 Task: Add Emergen C Raspberry Emergen-C to the cart.
Action: Mouse pressed left at (31, 84)
Screenshot: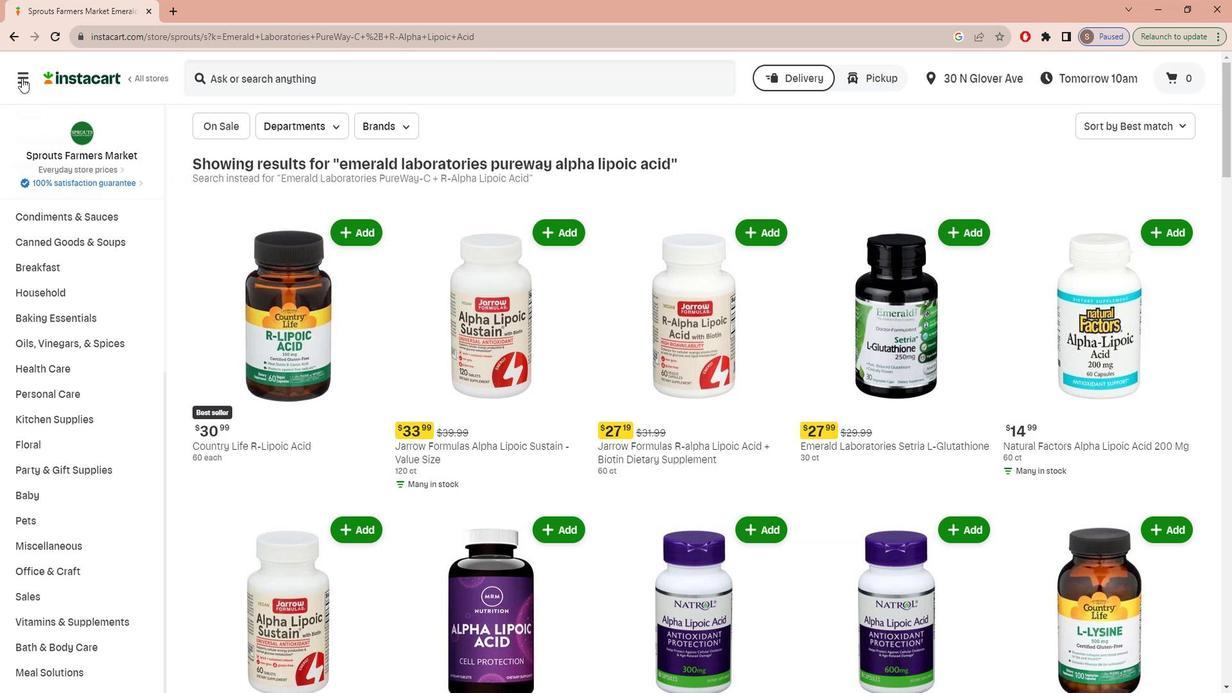 
Action: Mouse moved to (39, 163)
Screenshot: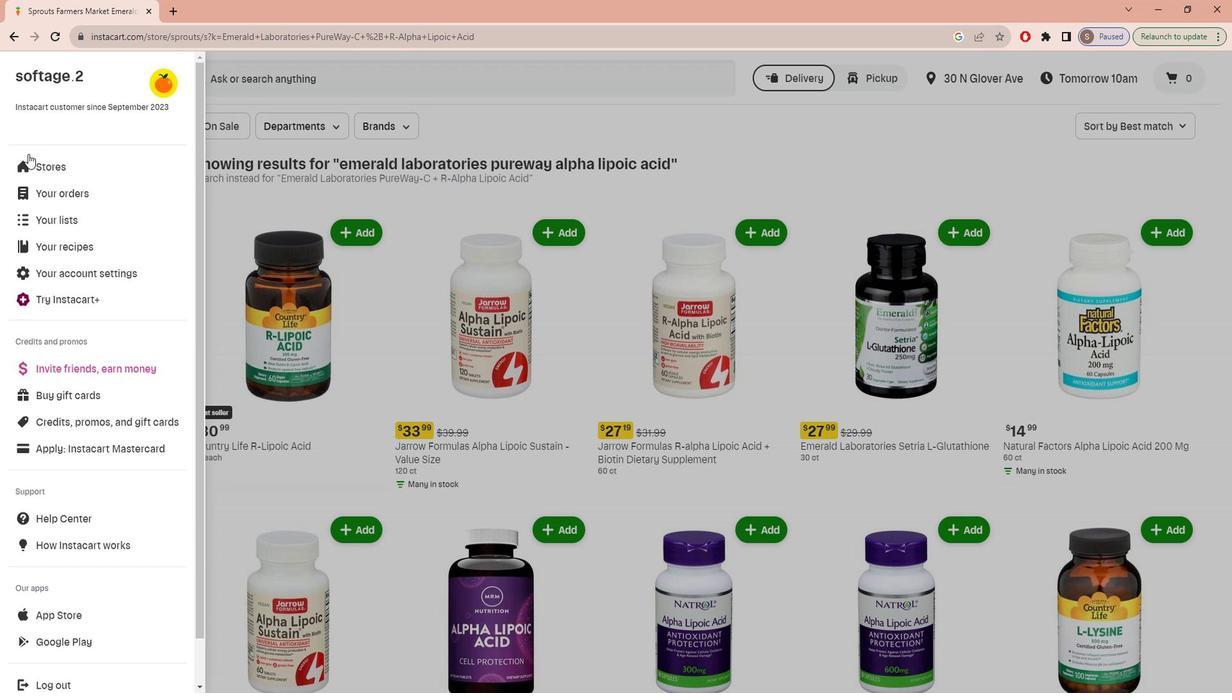 
Action: Mouse pressed left at (39, 163)
Screenshot: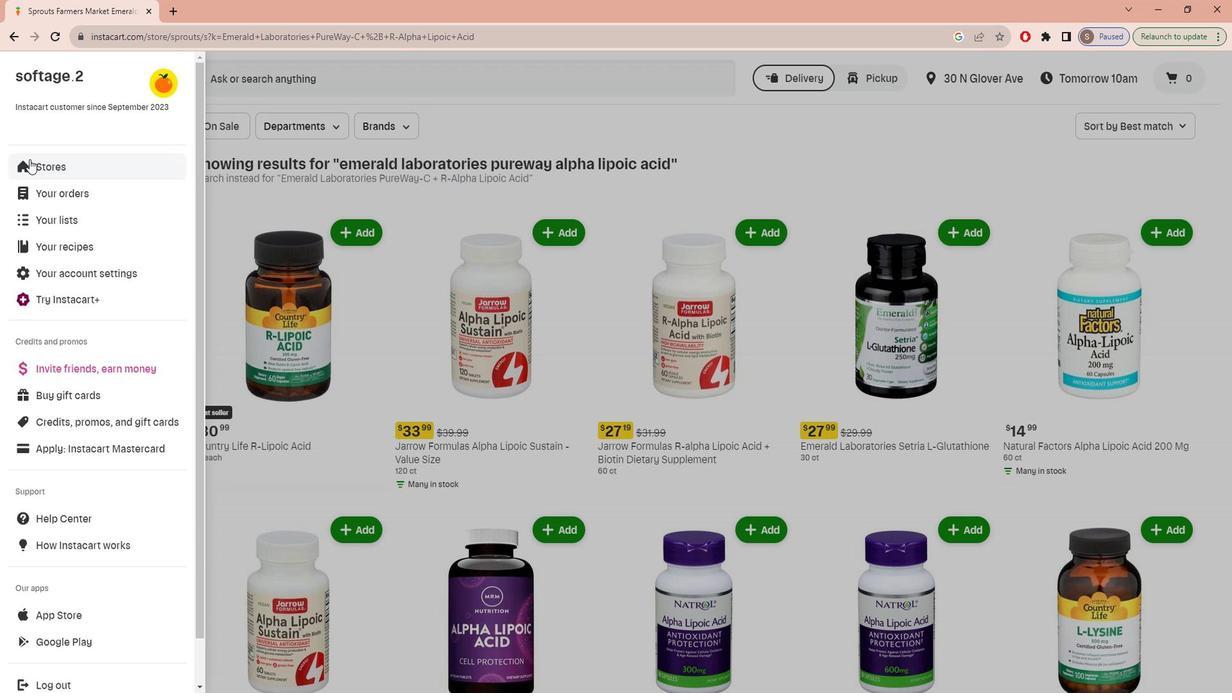 
Action: Mouse moved to (304, 129)
Screenshot: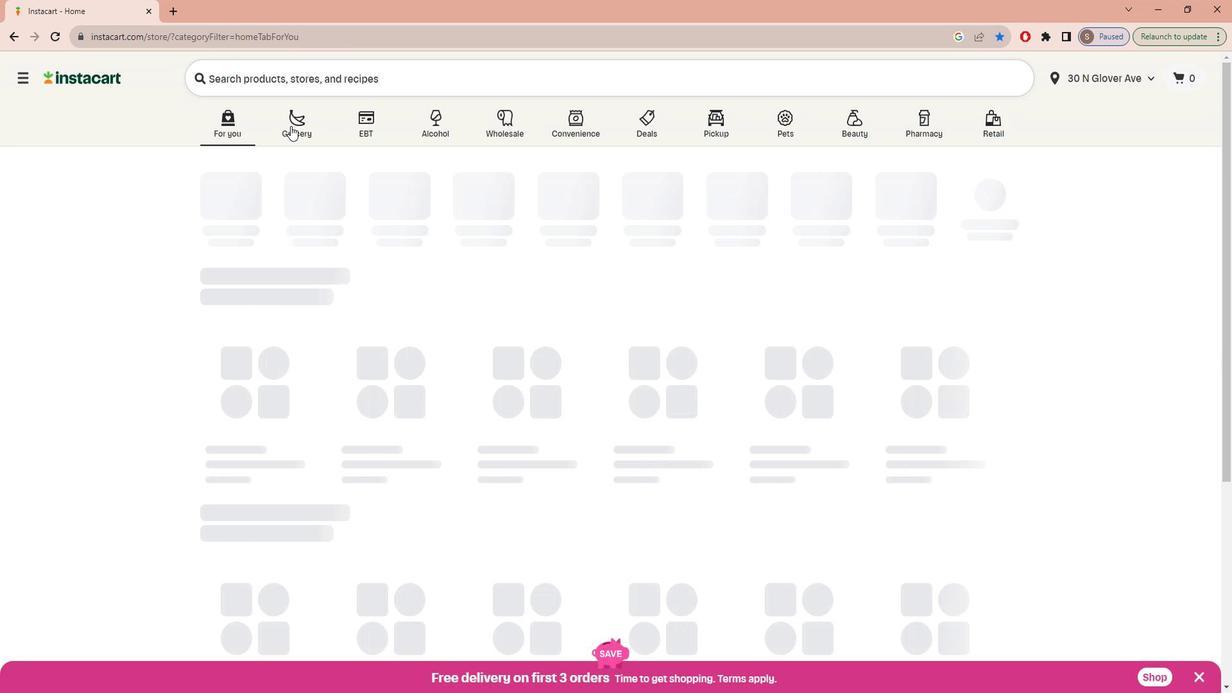 
Action: Mouse pressed left at (304, 129)
Screenshot: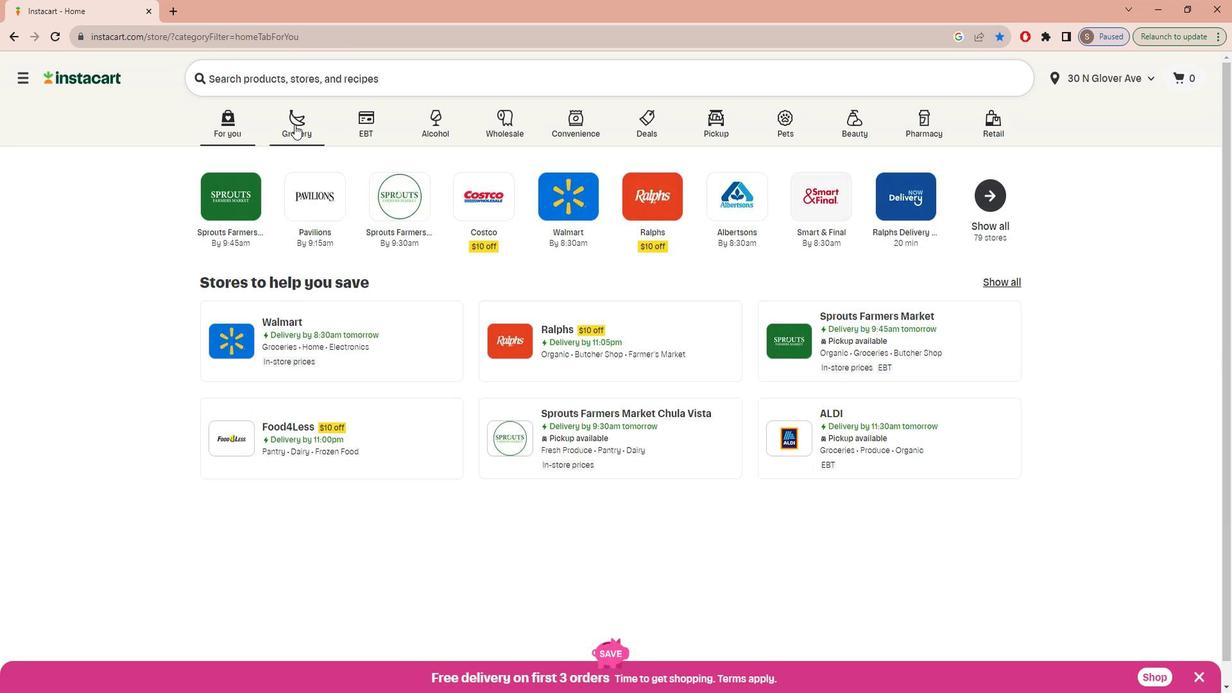 
Action: Mouse moved to (308, 386)
Screenshot: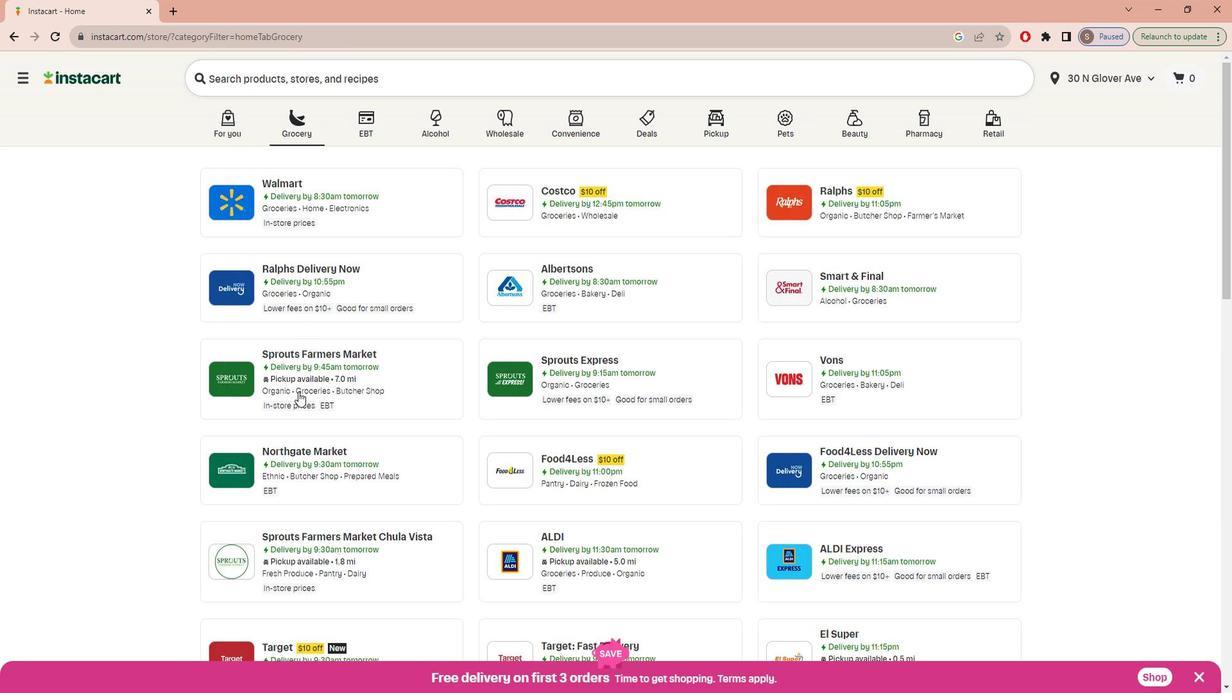 
Action: Mouse pressed left at (308, 386)
Screenshot: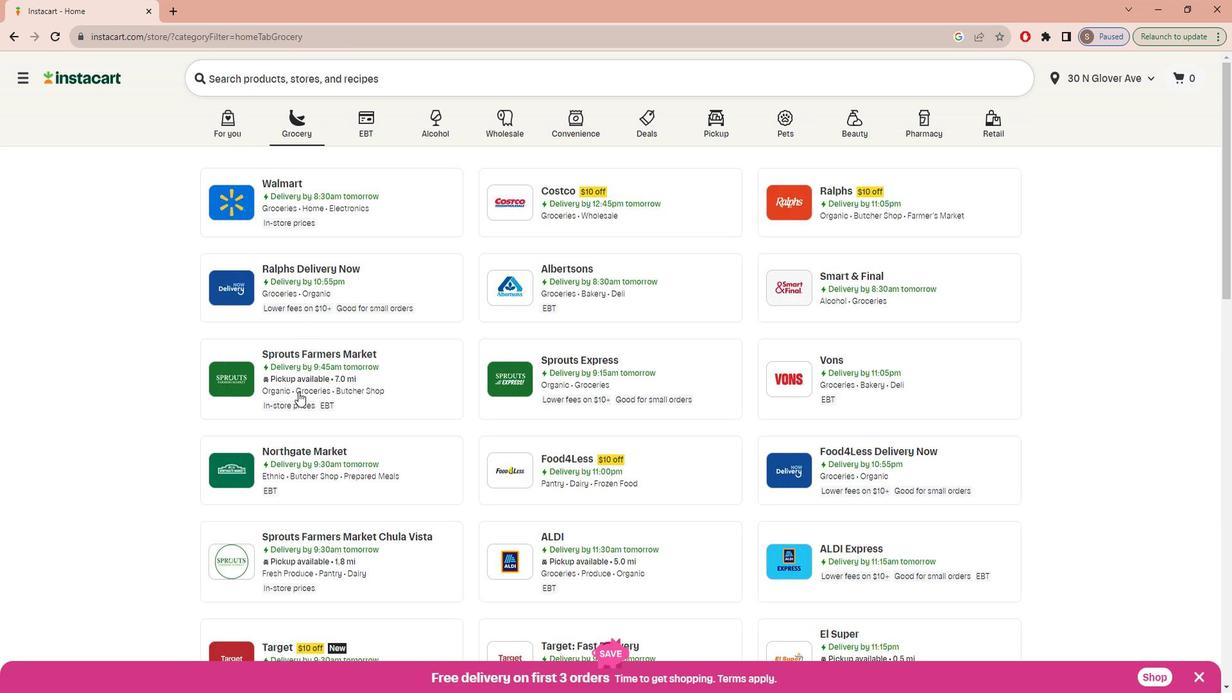 
Action: Mouse moved to (103, 541)
Screenshot: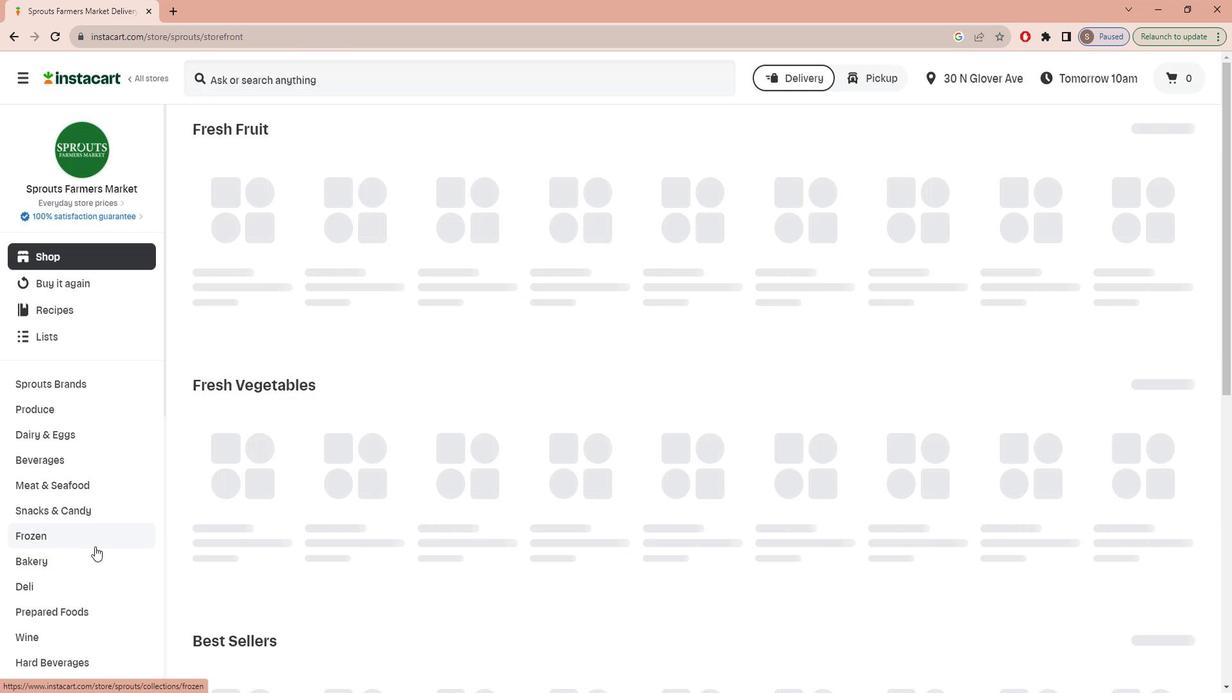 
Action: Mouse scrolled (103, 540) with delta (0, 0)
Screenshot: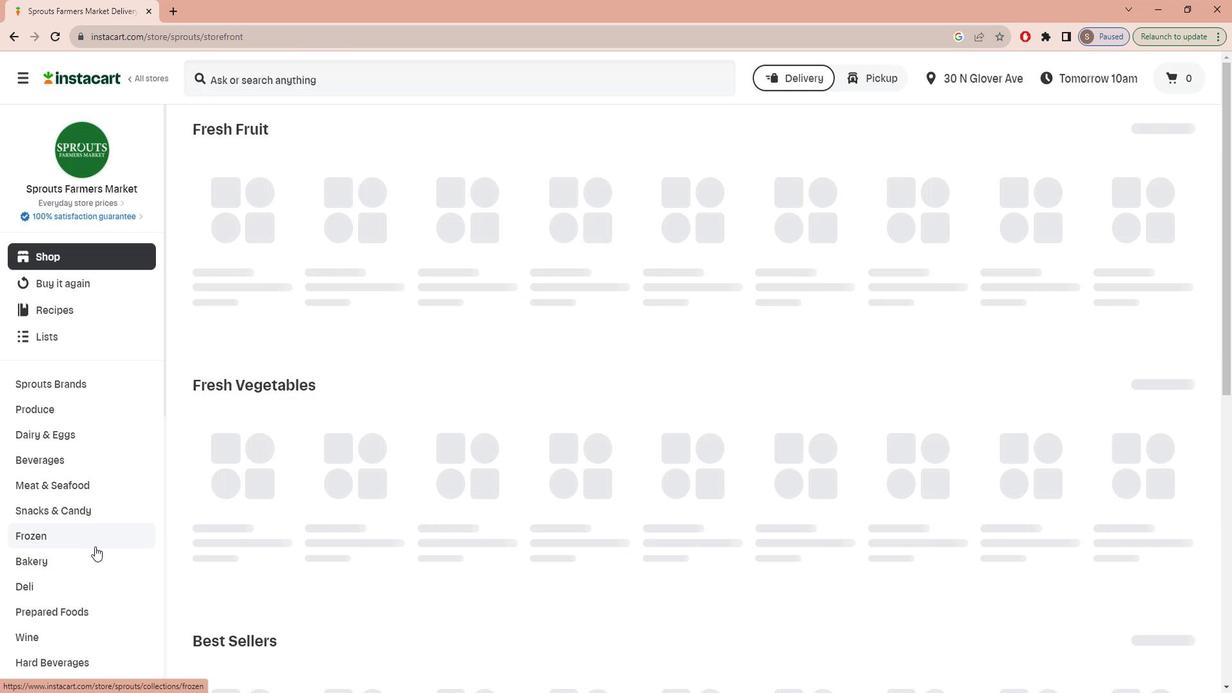 
Action: Mouse moved to (103, 541)
Screenshot: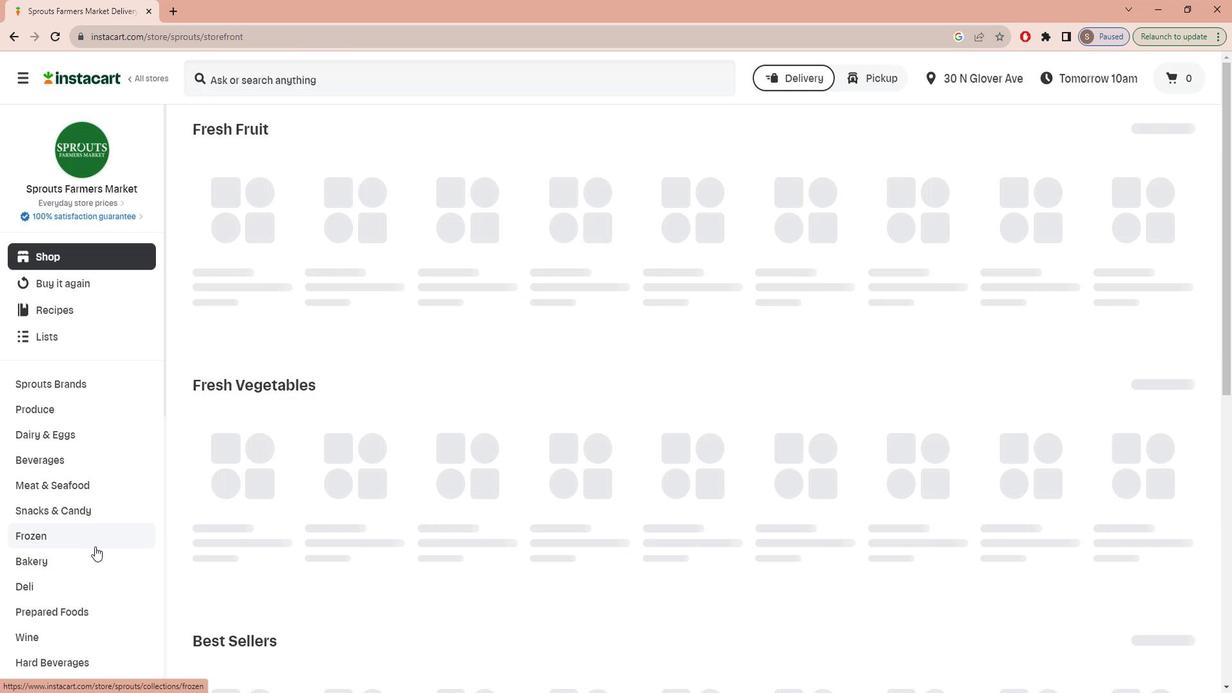 
Action: Mouse scrolled (103, 541) with delta (0, 0)
Screenshot: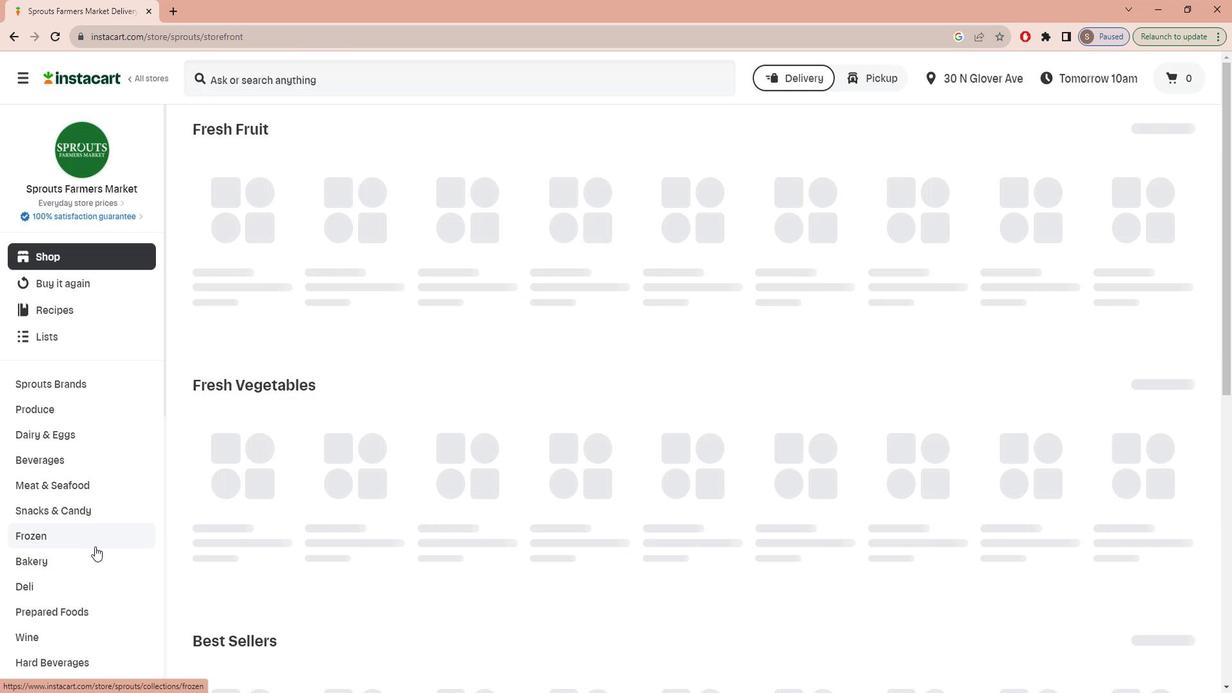 
Action: Mouse scrolled (103, 541) with delta (0, 0)
Screenshot: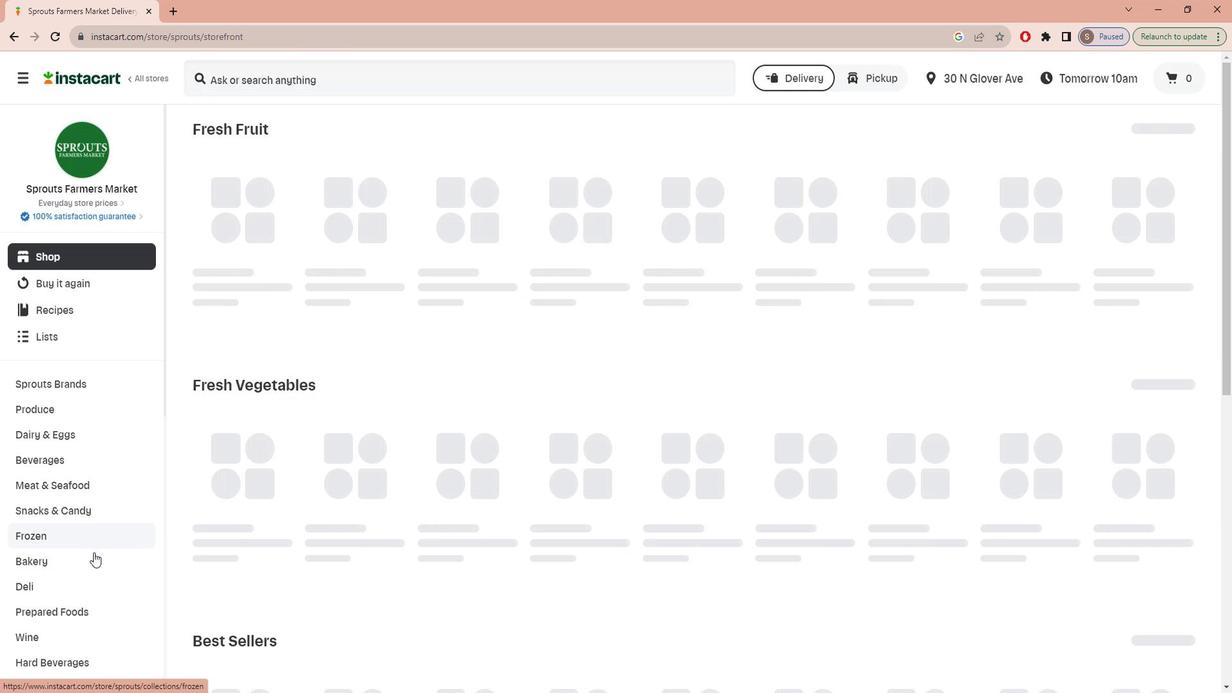 
Action: Mouse scrolled (103, 541) with delta (0, 0)
Screenshot: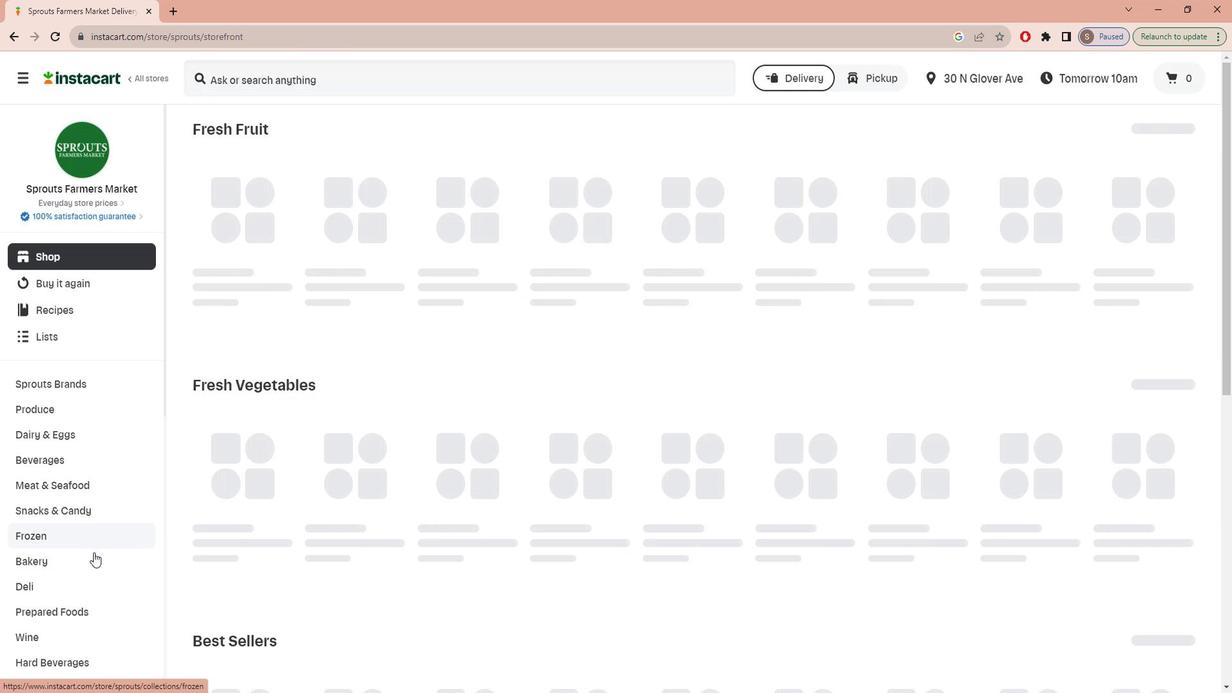 
Action: Mouse scrolled (103, 541) with delta (0, 0)
Screenshot: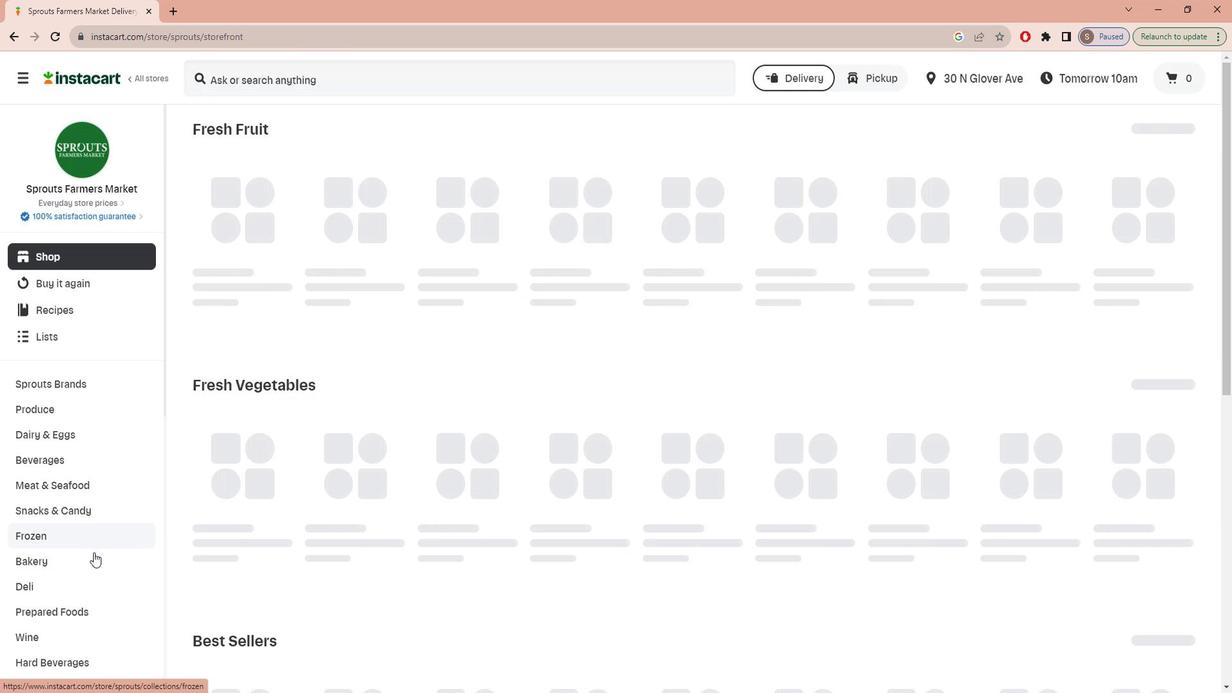 
Action: Mouse scrolled (103, 541) with delta (0, 0)
Screenshot: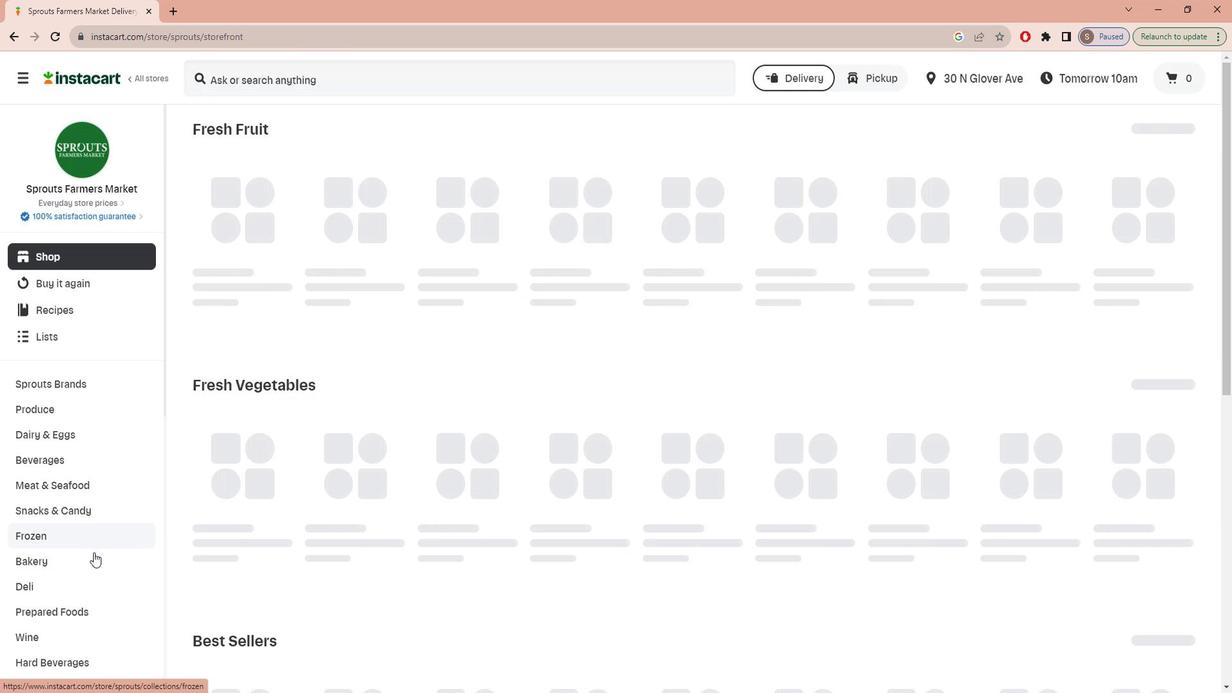 
Action: Mouse scrolled (103, 541) with delta (0, 0)
Screenshot: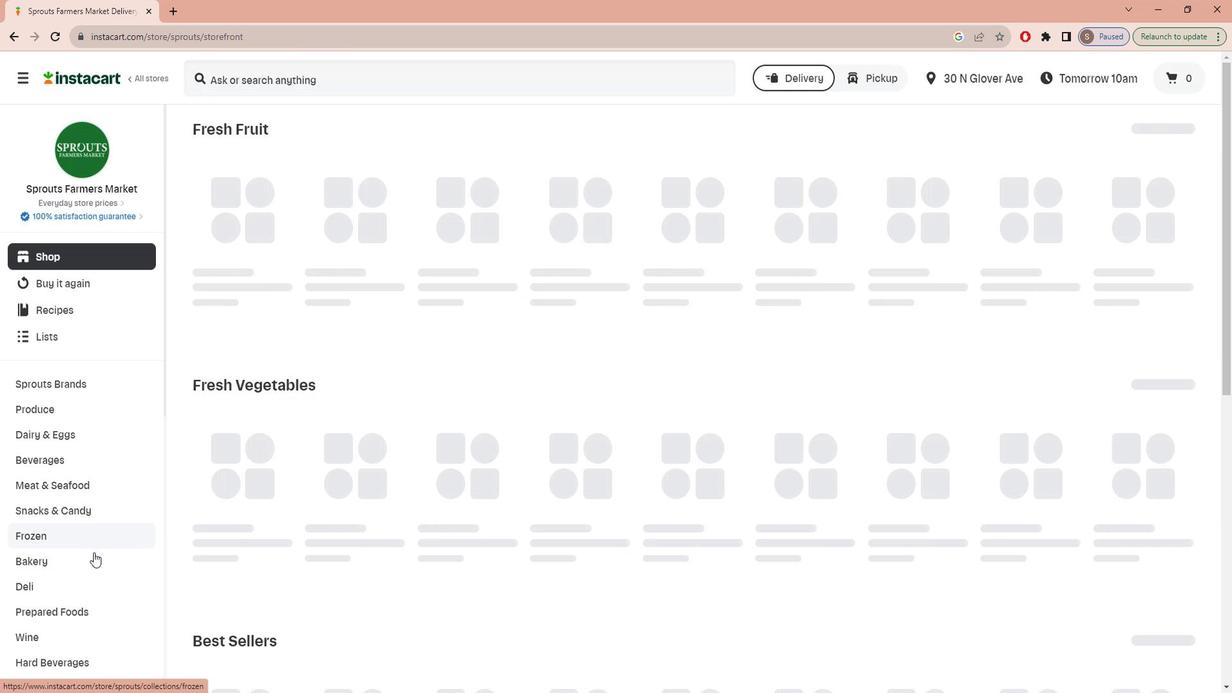 
Action: Mouse scrolled (103, 541) with delta (0, 0)
Screenshot: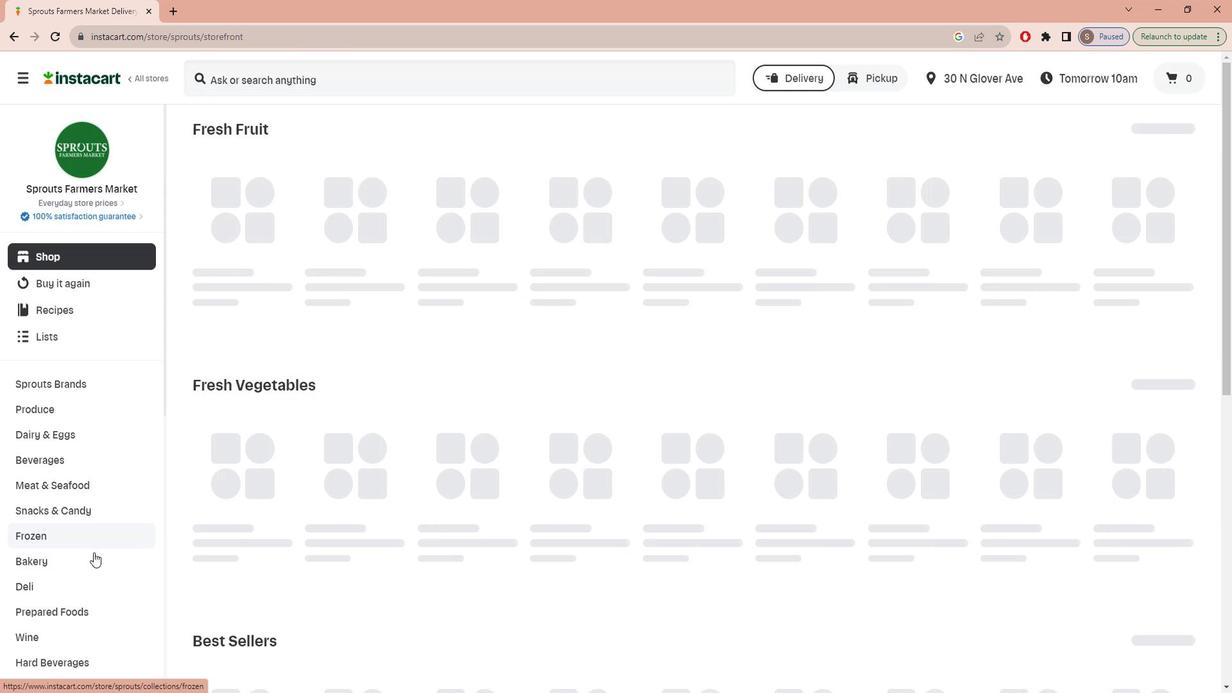 
Action: Mouse scrolled (103, 541) with delta (0, 0)
Screenshot: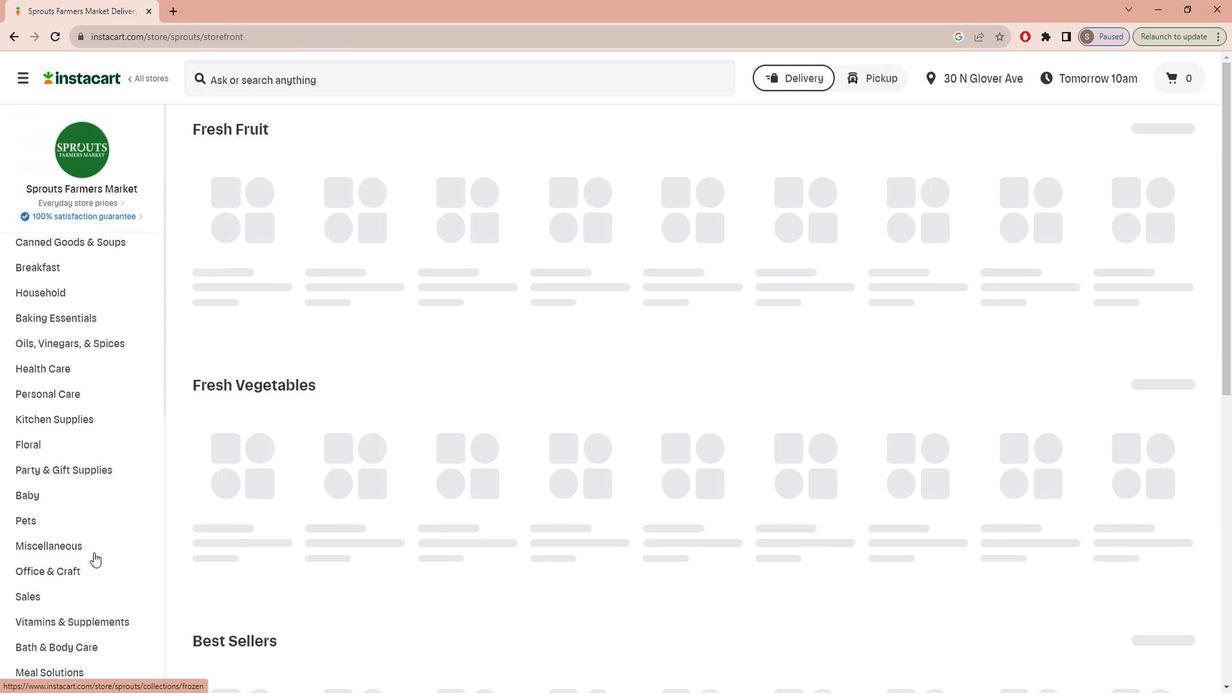 
Action: Mouse scrolled (103, 541) with delta (0, 0)
Screenshot: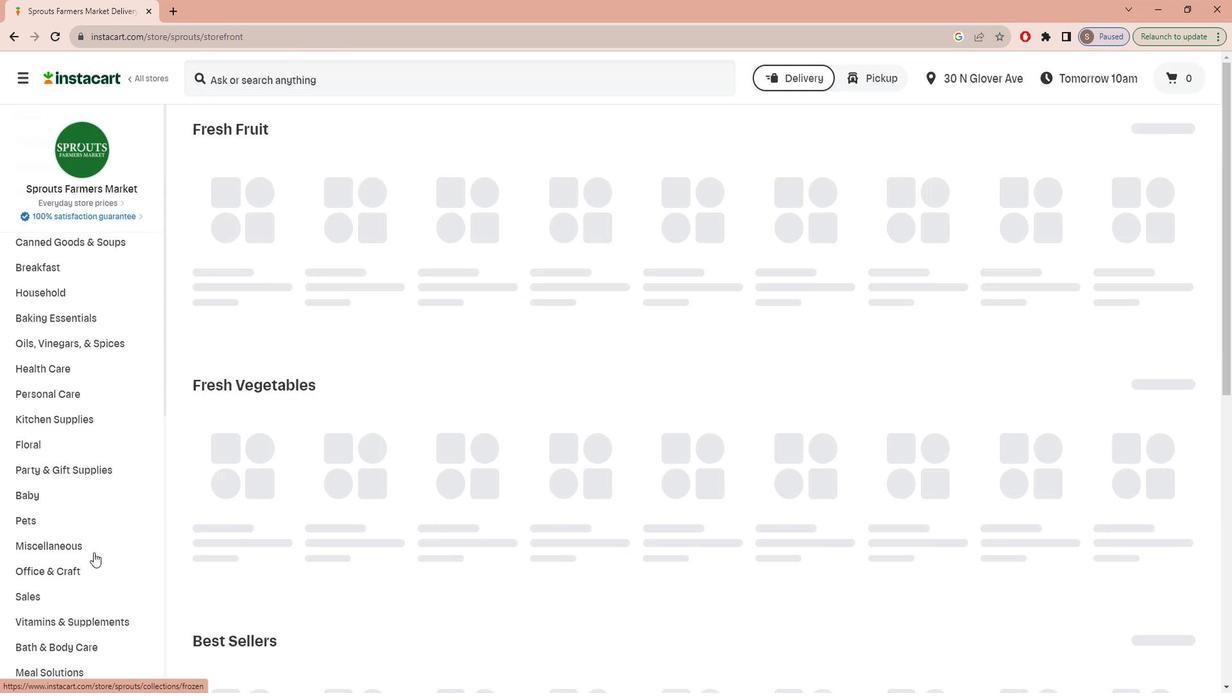 
Action: Mouse scrolled (103, 541) with delta (0, 0)
Screenshot: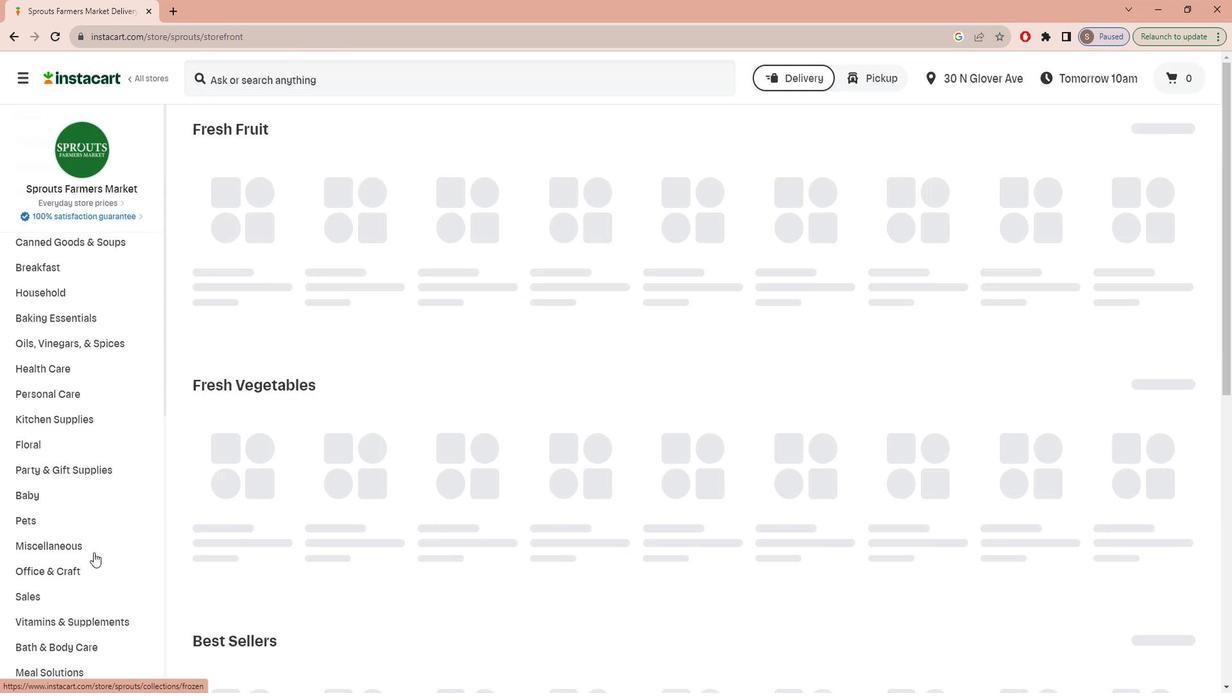 
Action: Mouse scrolled (103, 541) with delta (0, 0)
Screenshot: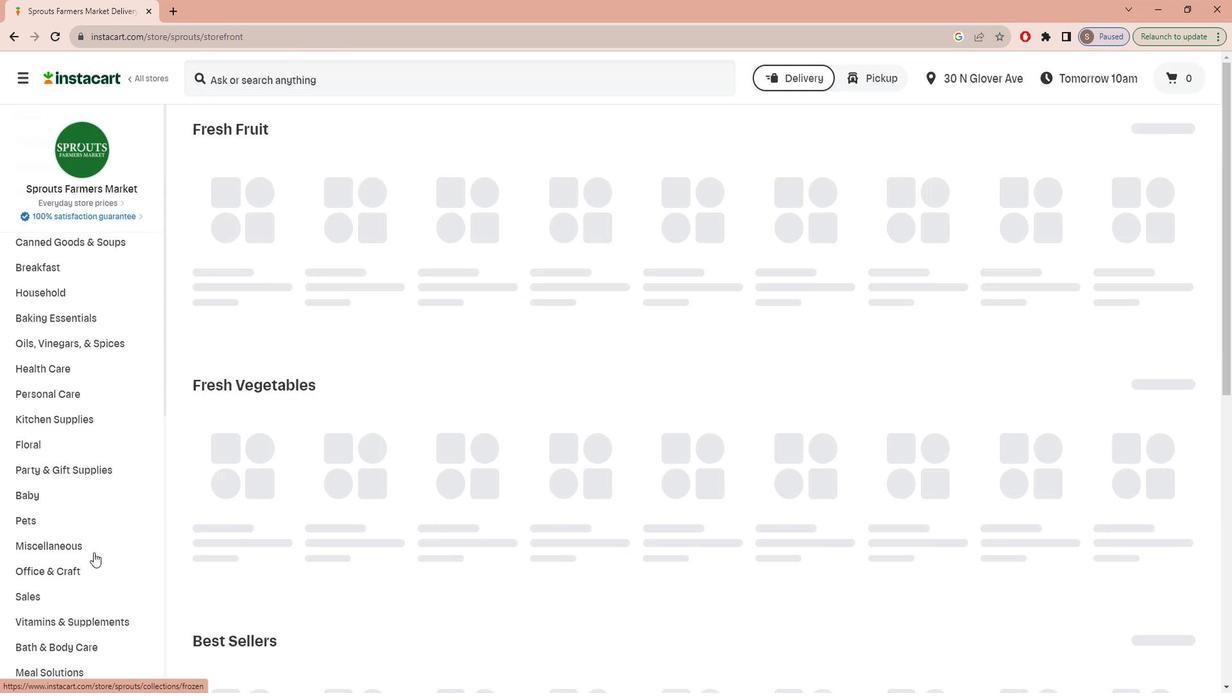 
Action: Mouse scrolled (103, 541) with delta (0, 0)
Screenshot: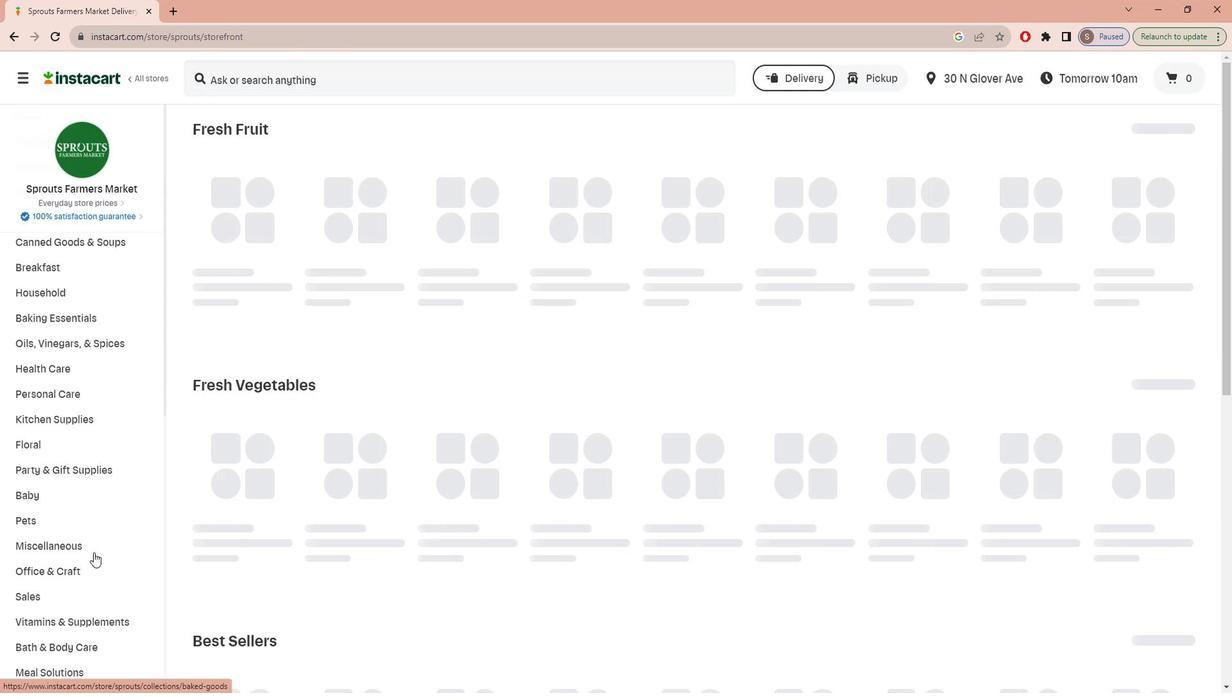 
Action: Mouse scrolled (103, 541) with delta (0, 0)
Screenshot: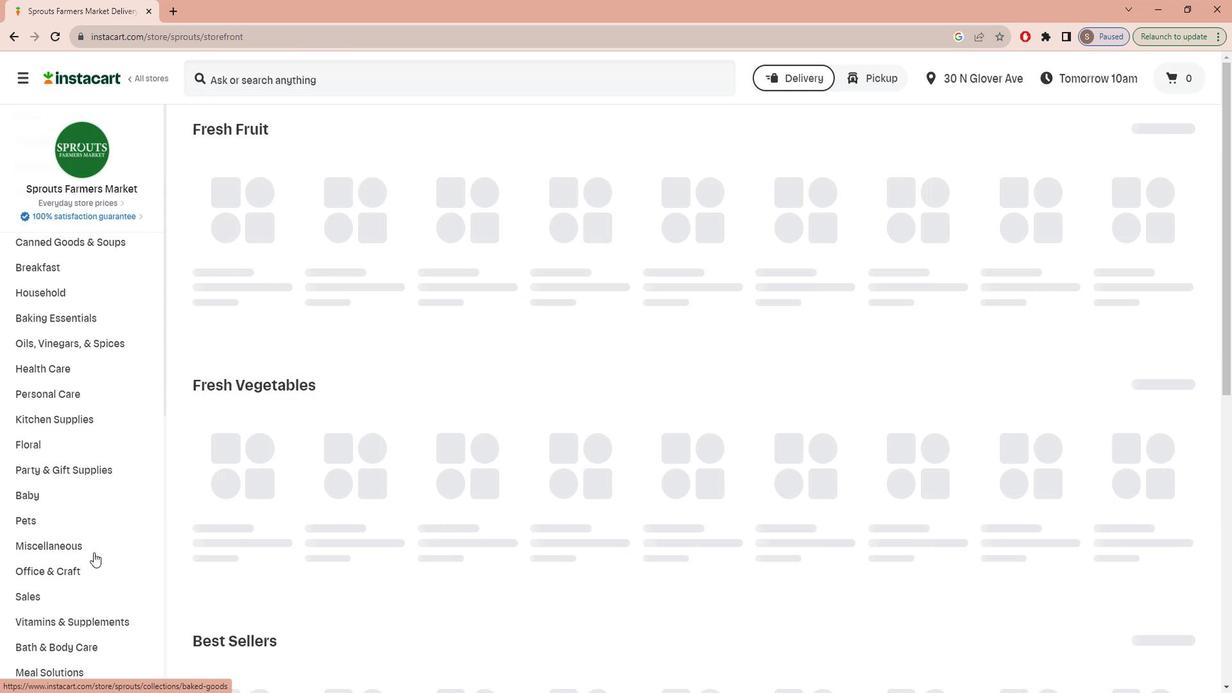 
Action: Mouse moved to (106, 607)
Screenshot: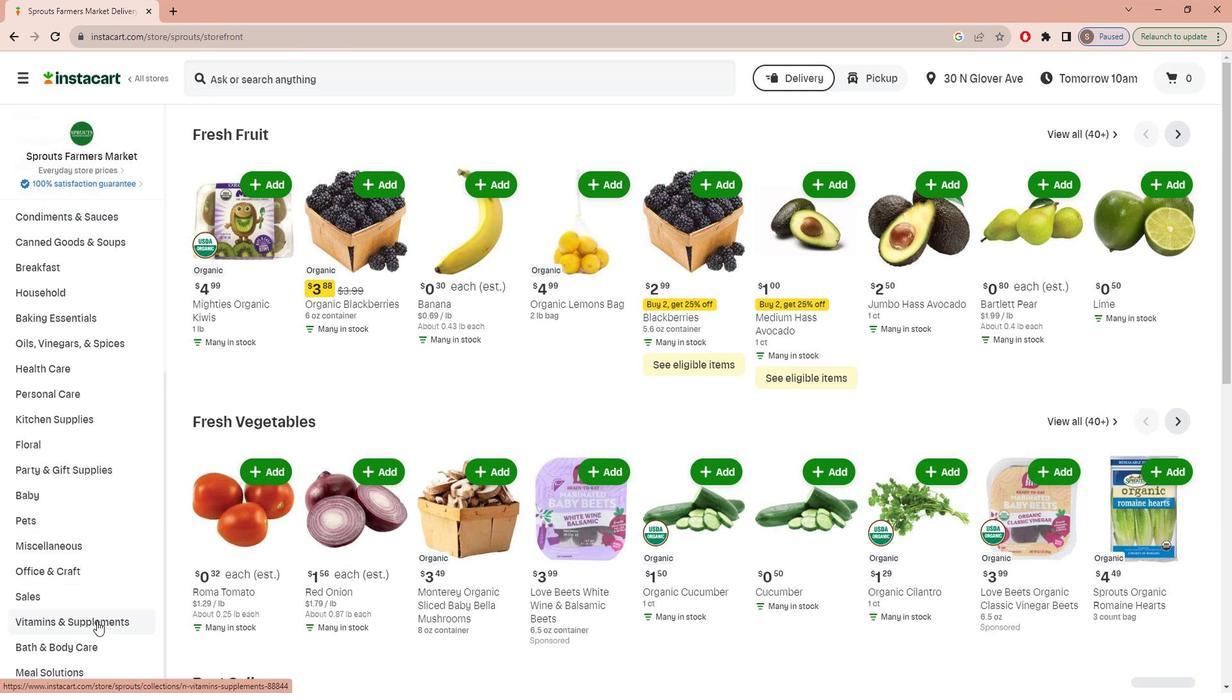 
Action: Mouse pressed left at (106, 607)
Screenshot: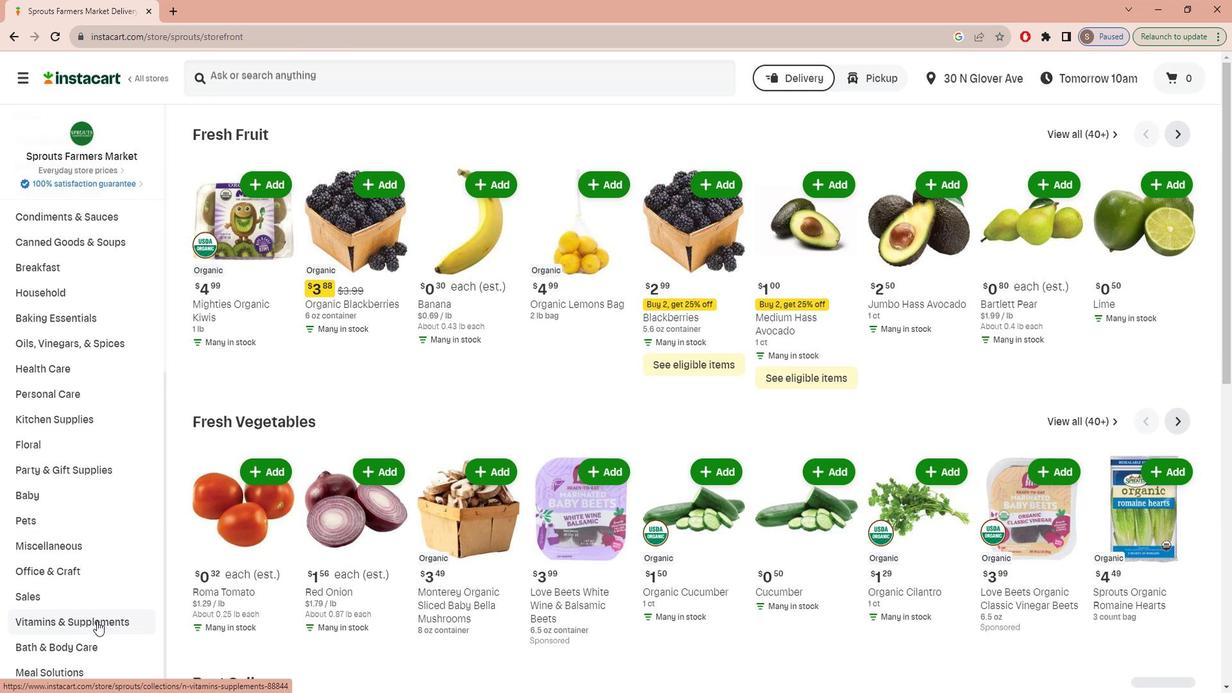 
Action: Mouse moved to (1213, 165)
Screenshot: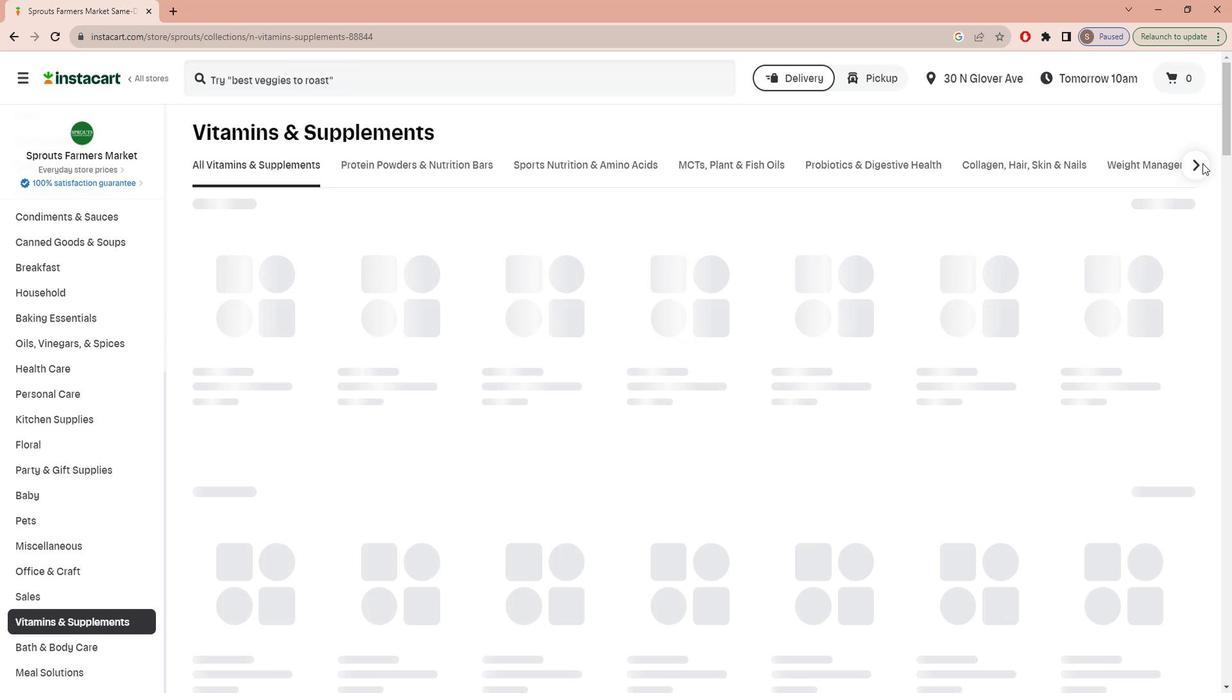 
Action: Mouse pressed left at (1213, 165)
Screenshot: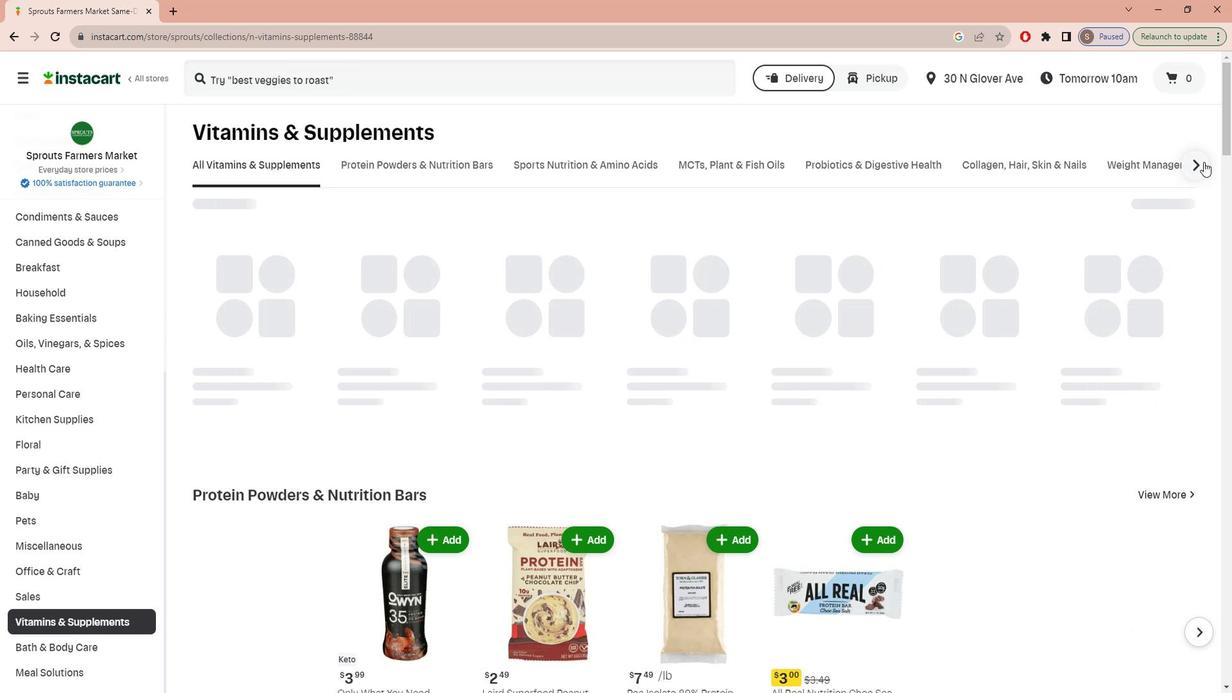 
Action: Mouse moved to (877, 165)
Screenshot: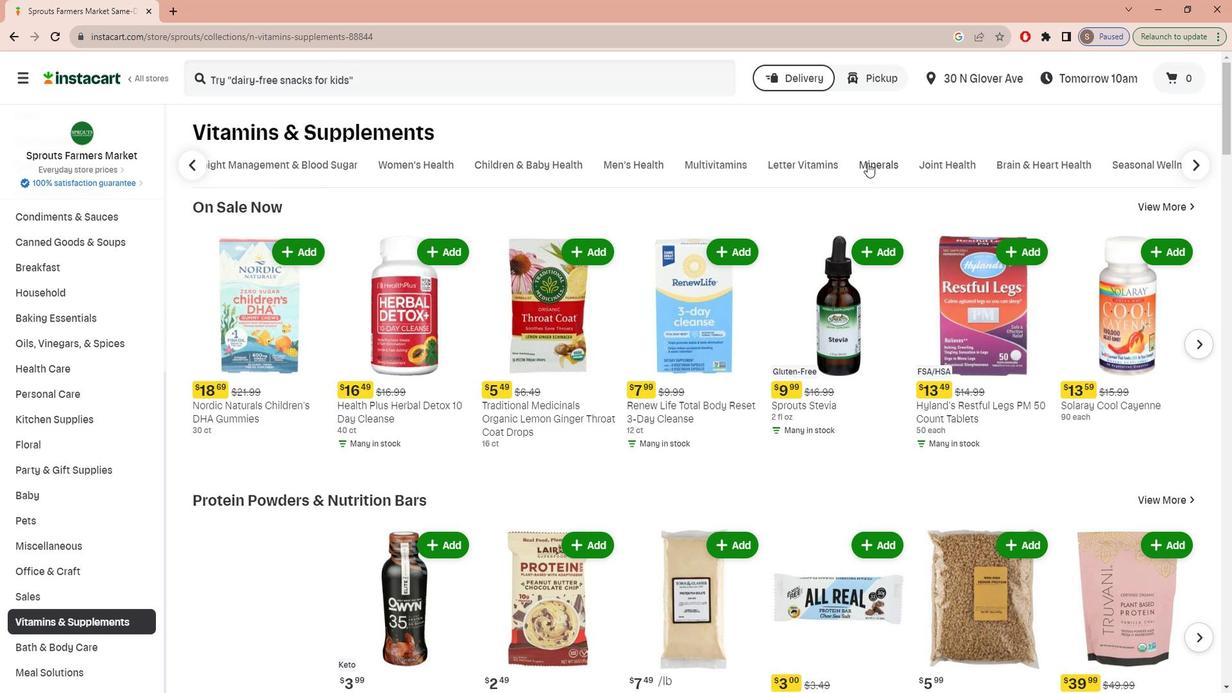 
Action: Mouse pressed left at (877, 165)
Screenshot: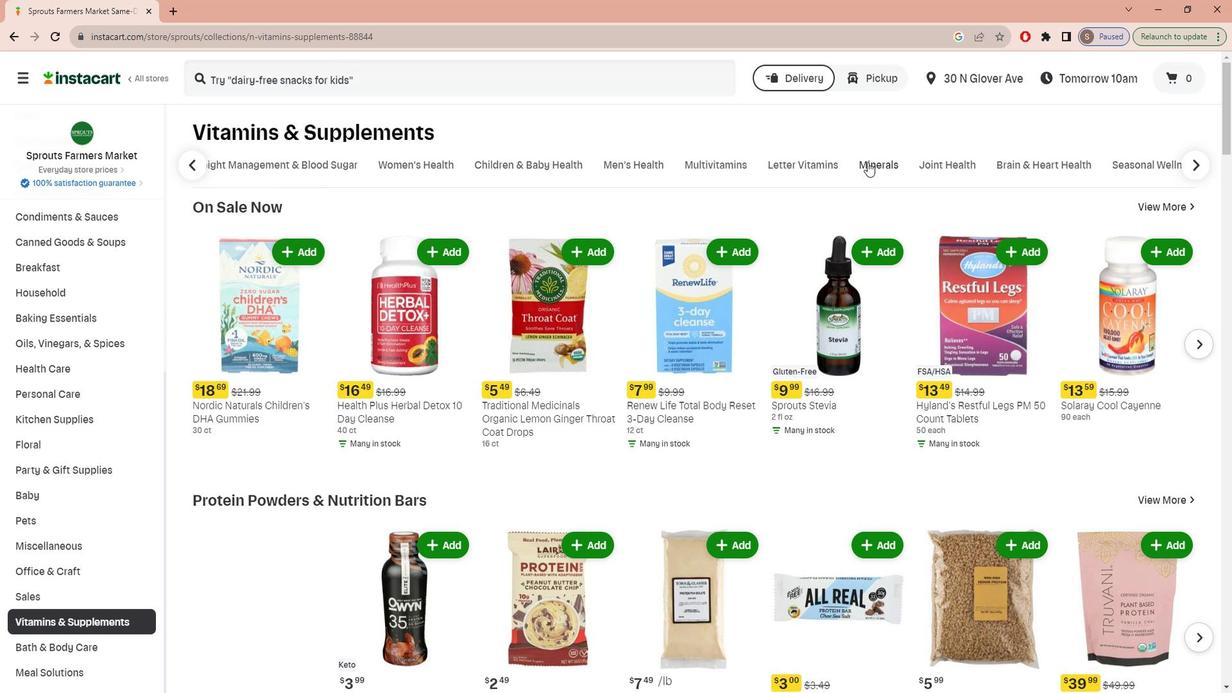 
Action: Mouse moved to (482, 85)
Screenshot: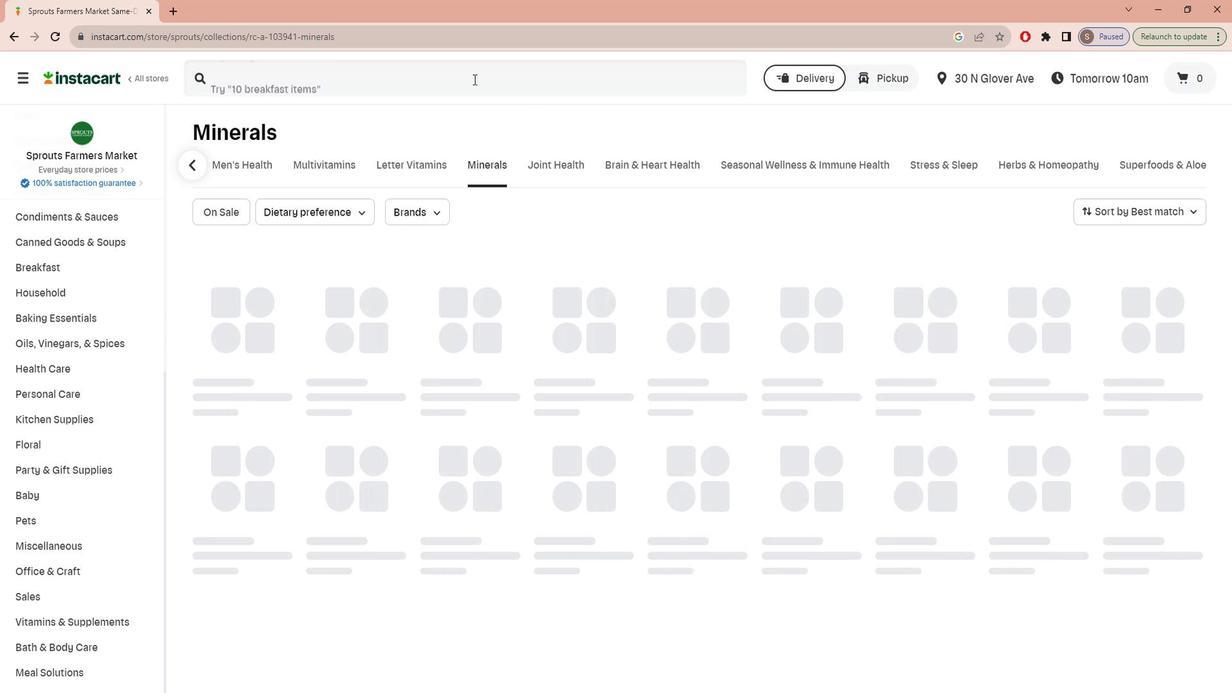 
Action: Mouse pressed left at (482, 85)
Screenshot: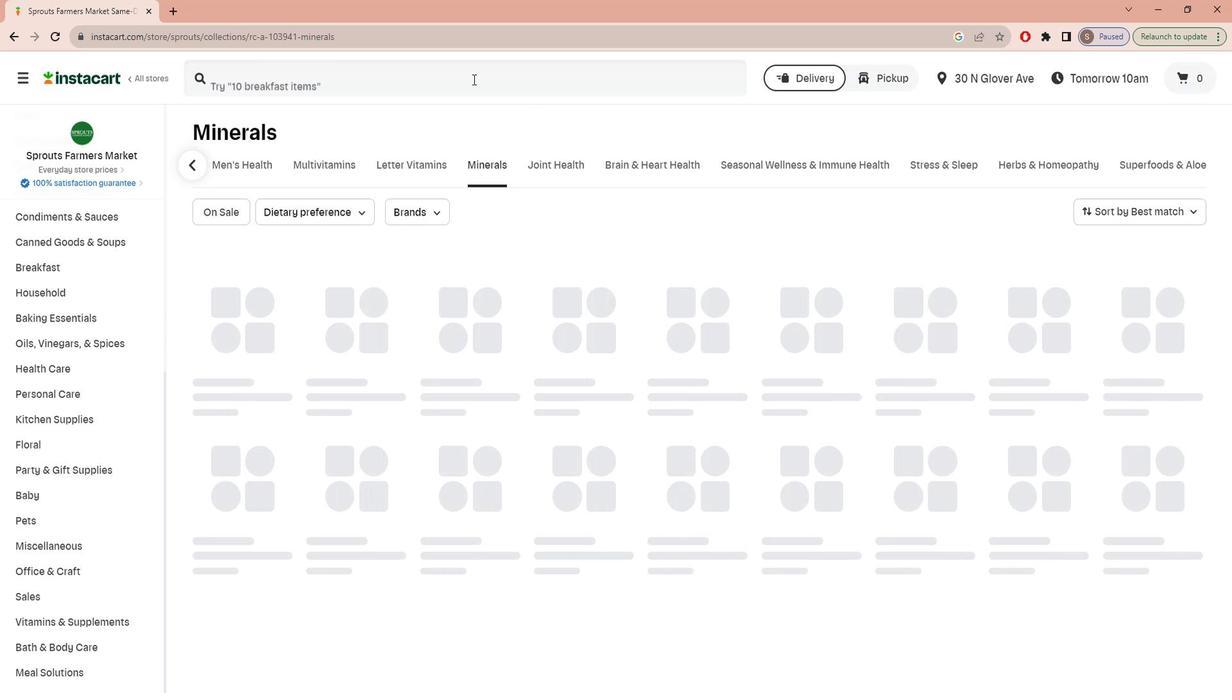 
Action: Key pressed e<Key.caps_lock>MERGEN<Key.space><Key.caps_lock>c<Key.space>r<Key.caps_lock>ASPBERRY<Key.space><Key.caps_lock>e<Key.caps_lock>MERGEN<Key.space><Key.caps_lock>-c<Key.enter>
Screenshot: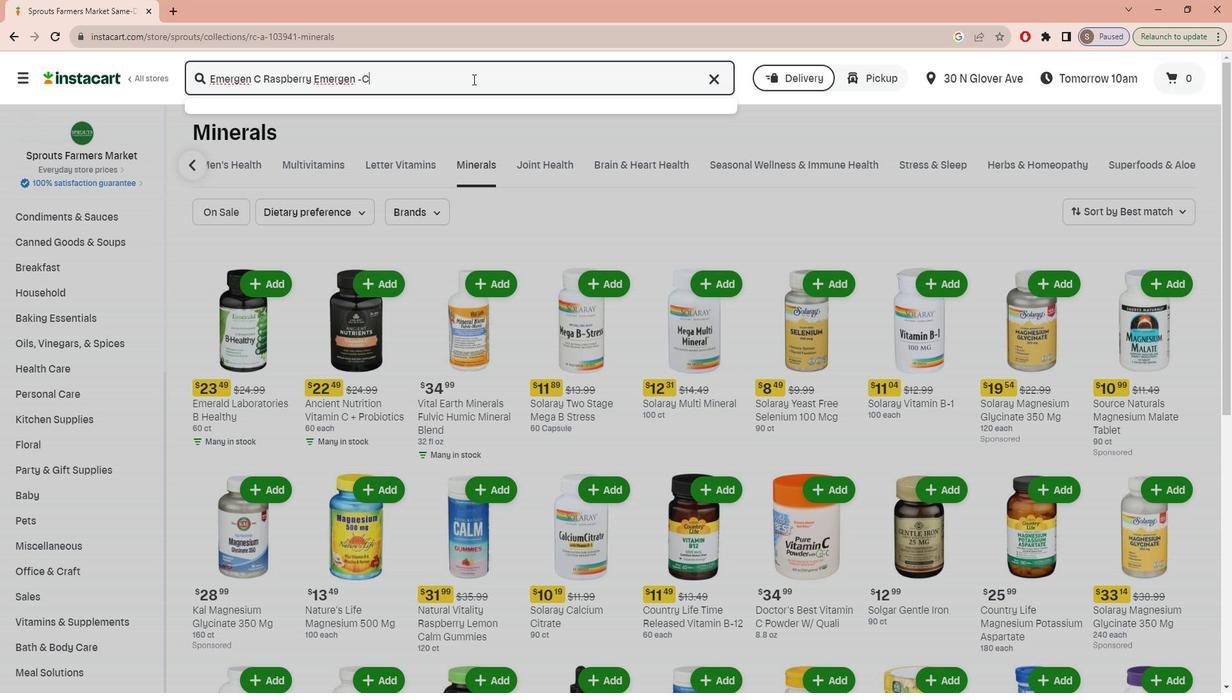 
Action: Mouse moved to (768, 220)
Screenshot: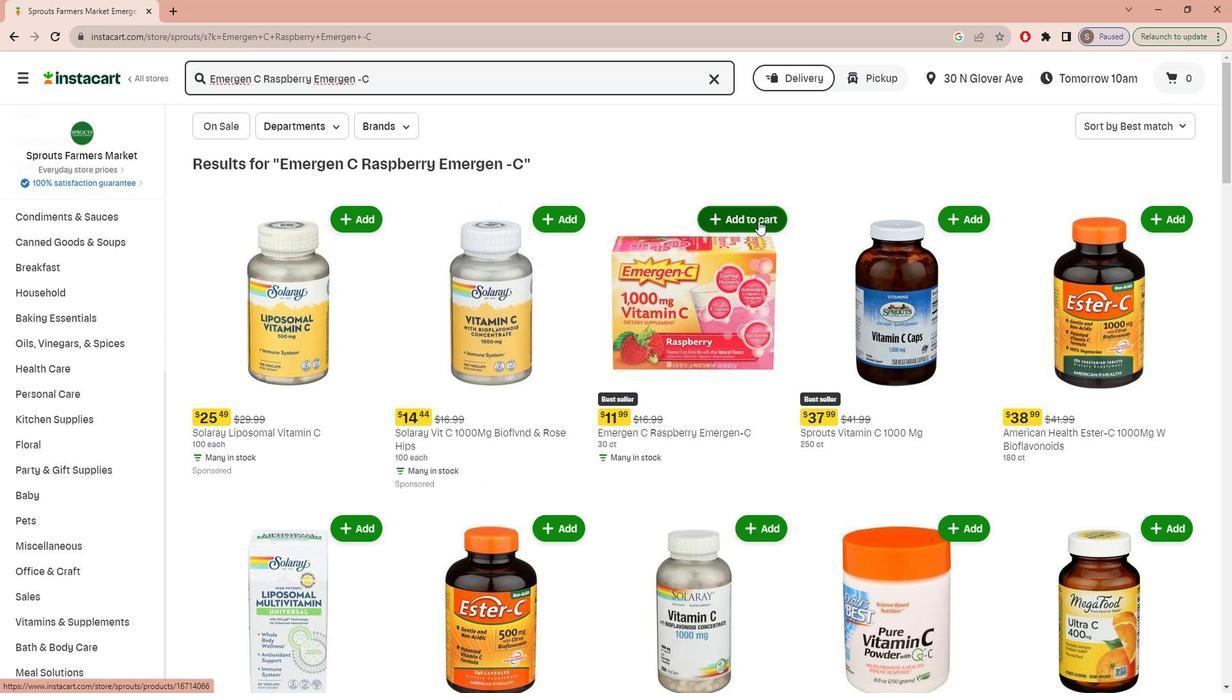
Action: Mouse pressed left at (768, 220)
Screenshot: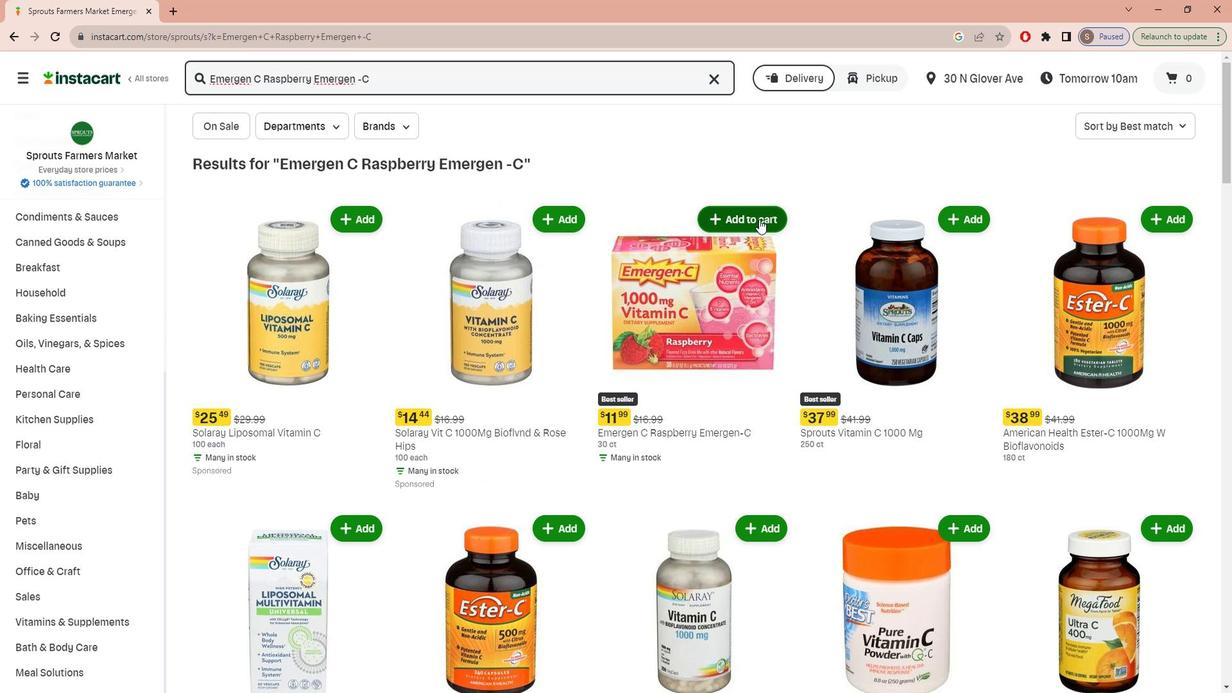 
